 Task: Add the task  Develop a new online tool for online market research to the section Hurry Scurry in the project BitBridge and add a Due Date to the respective task as 2024/03/25
Action: Mouse moved to (401, 377)
Screenshot: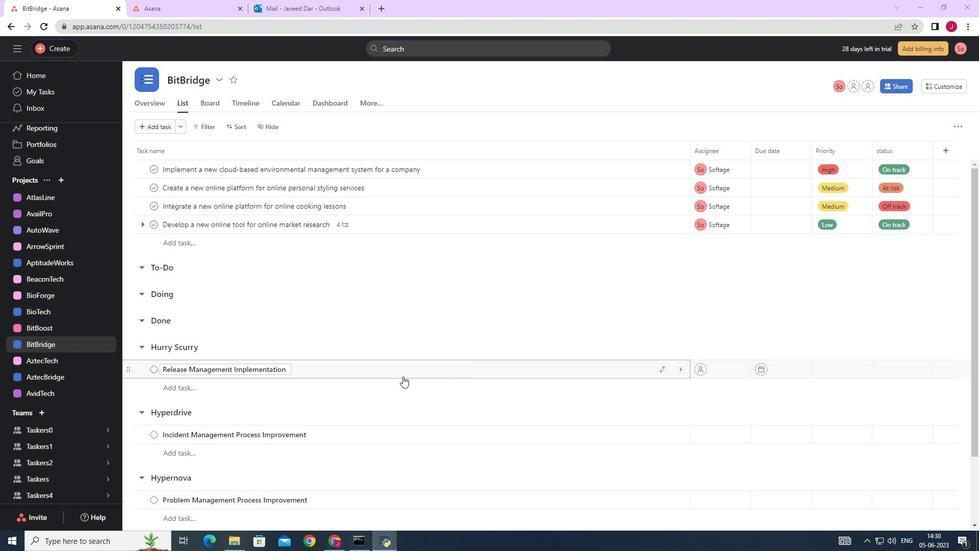 
Action: Mouse scrolled (401, 377) with delta (0, 0)
Screenshot: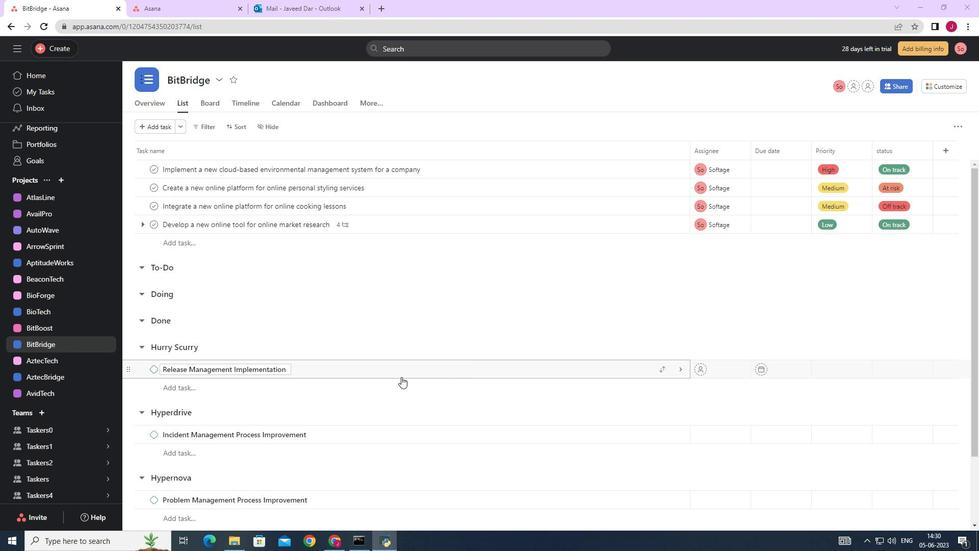 
Action: Mouse scrolled (401, 377) with delta (0, 0)
Screenshot: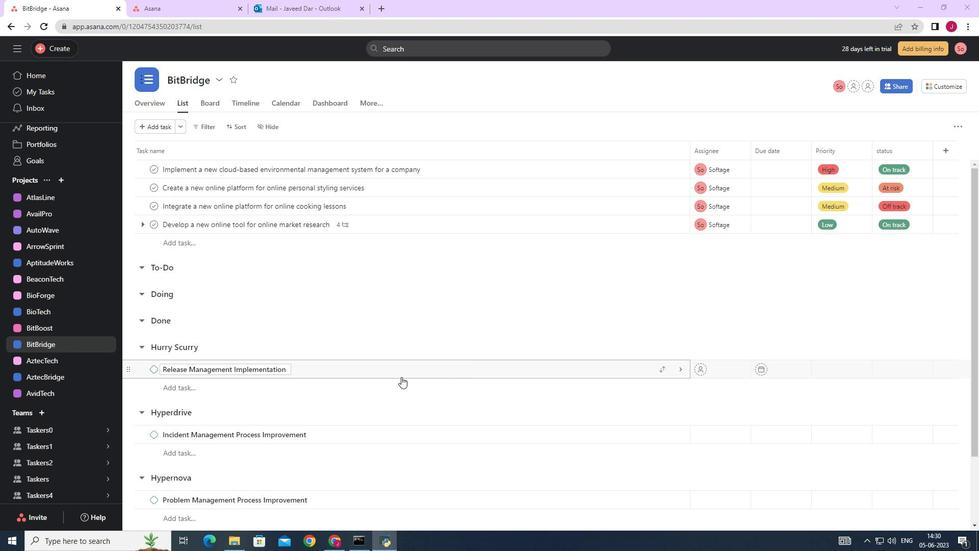 
Action: Mouse scrolled (401, 377) with delta (0, 0)
Screenshot: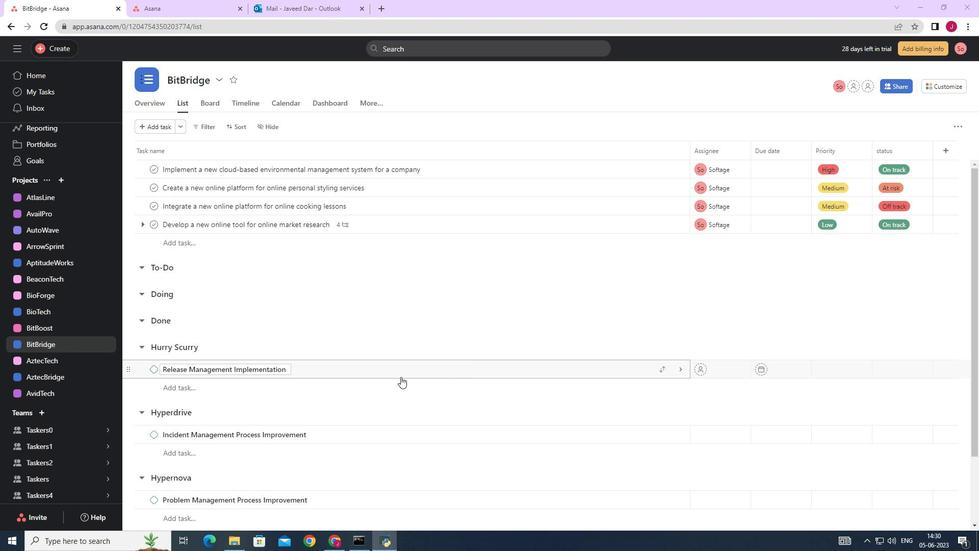 
Action: Mouse scrolled (401, 376) with delta (0, 0)
Screenshot: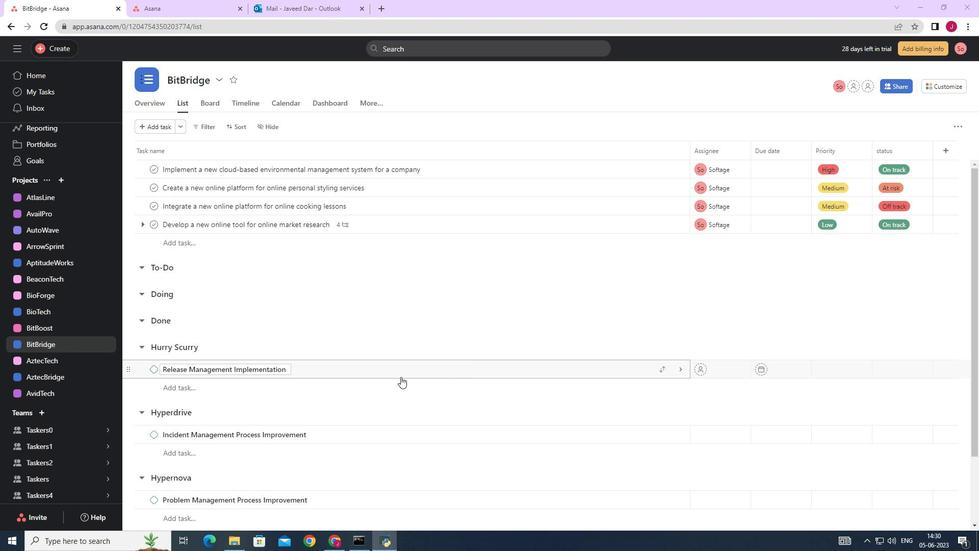 
Action: Mouse scrolled (401, 376) with delta (0, 0)
Screenshot: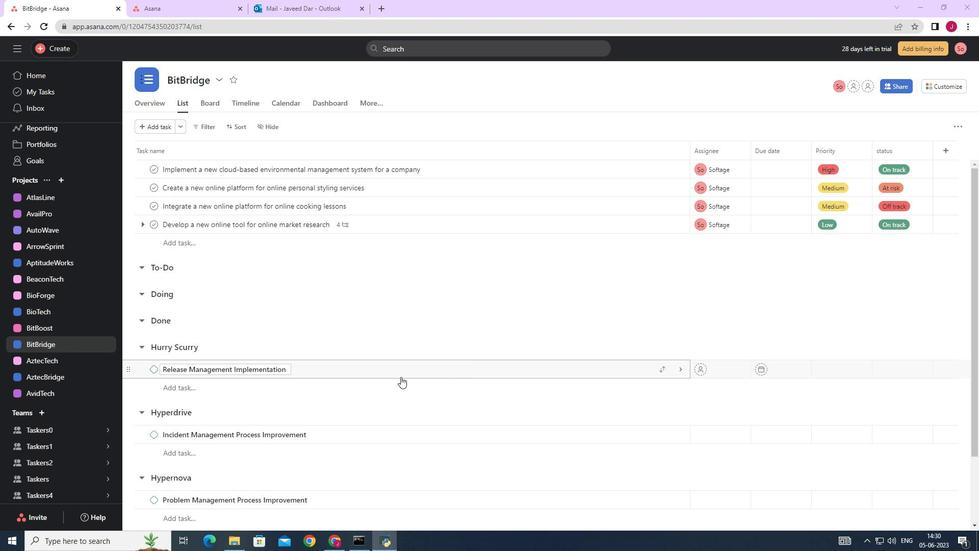 
Action: Mouse scrolled (401, 376) with delta (0, 0)
Screenshot: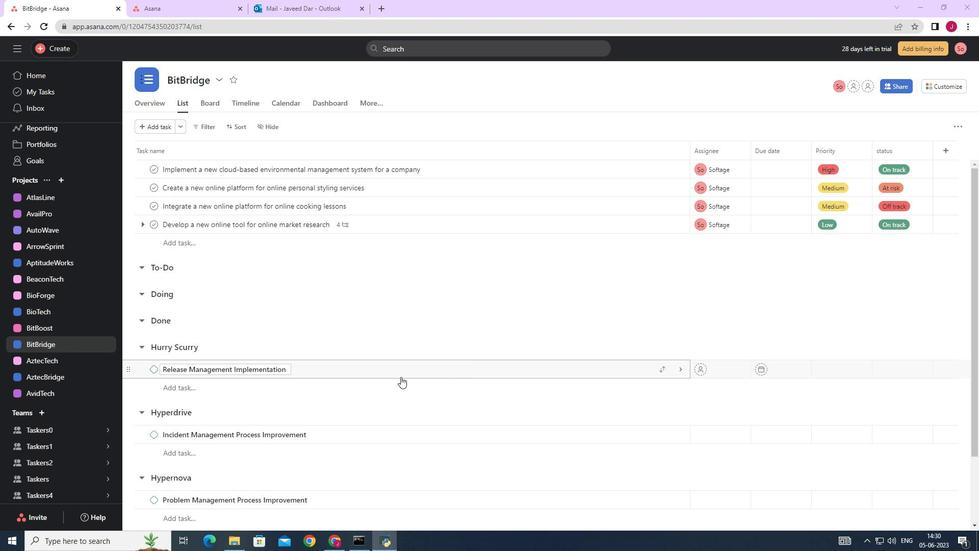
Action: Mouse scrolled (401, 377) with delta (0, 0)
Screenshot: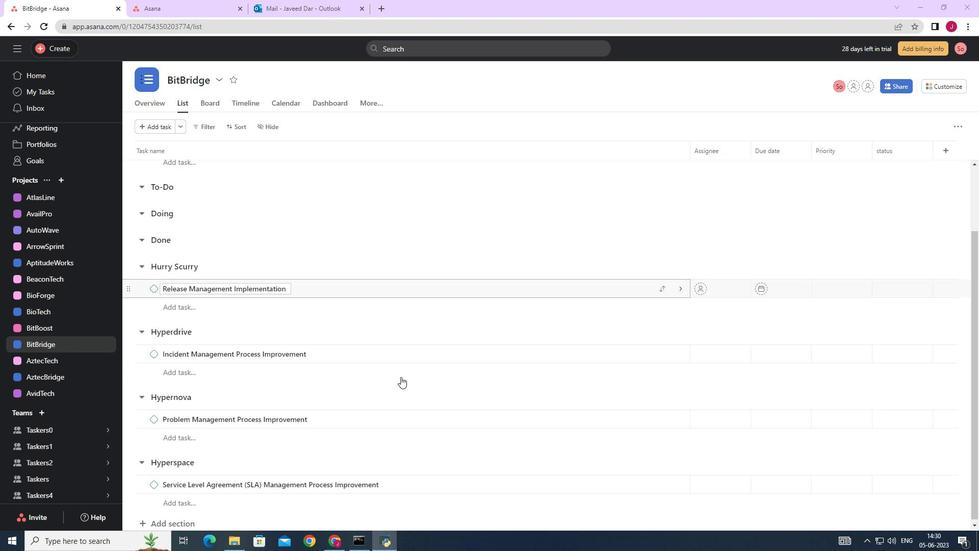 
Action: Mouse scrolled (401, 377) with delta (0, 0)
Screenshot: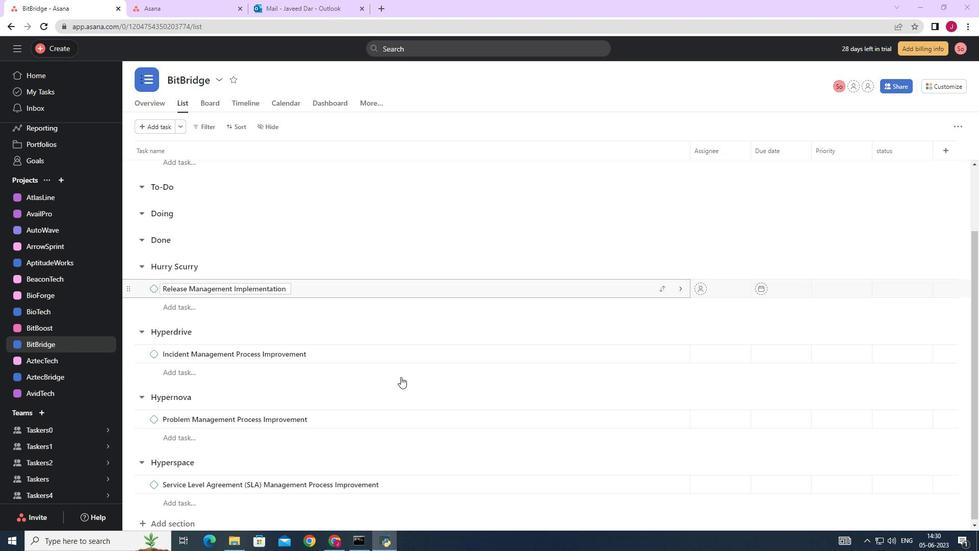 
Action: Mouse scrolled (401, 377) with delta (0, 0)
Screenshot: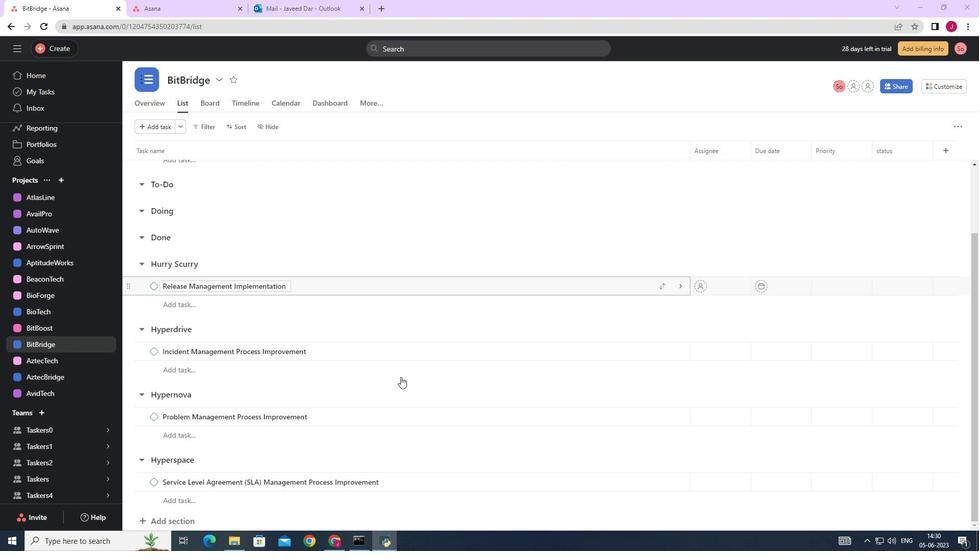 
Action: Mouse moved to (661, 225)
Screenshot: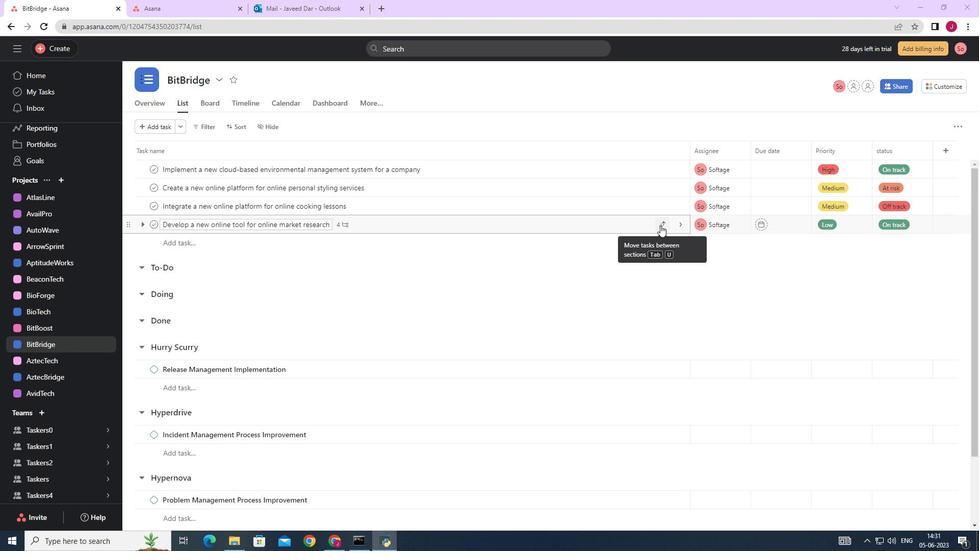 
Action: Mouse pressed left at (661, 225)
Screenshot: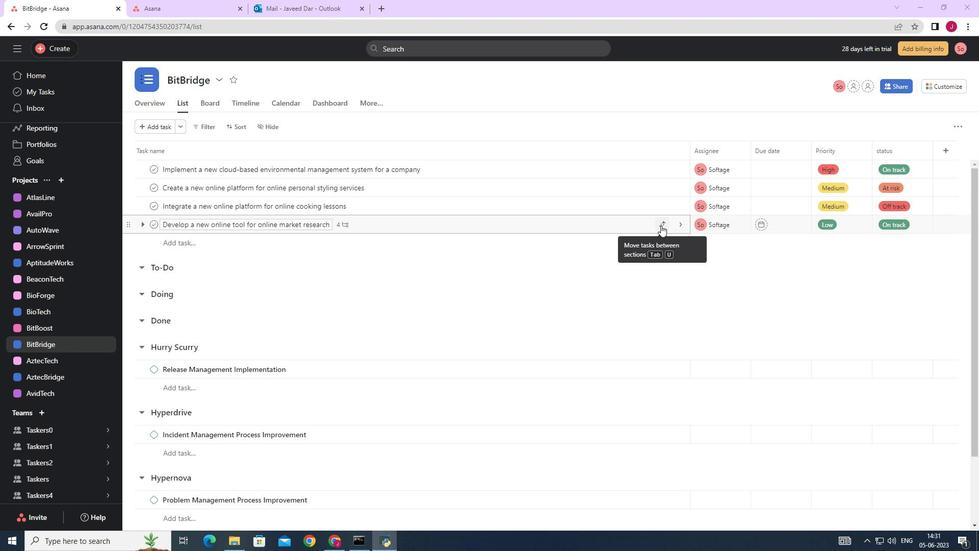 
Action: Mouse moved to (608, 277)
Screenshot: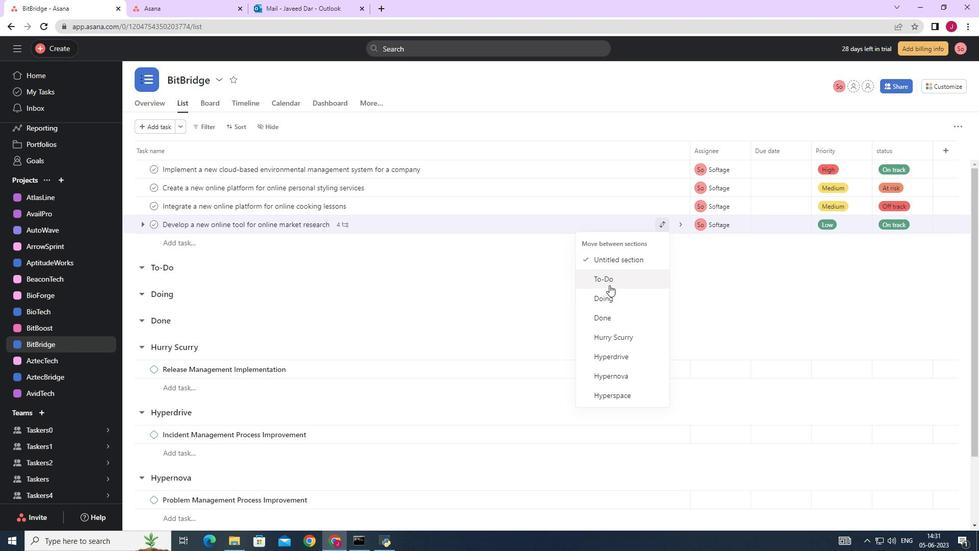 
Action: Mouse pressed left at (608, 277)
Screenshot: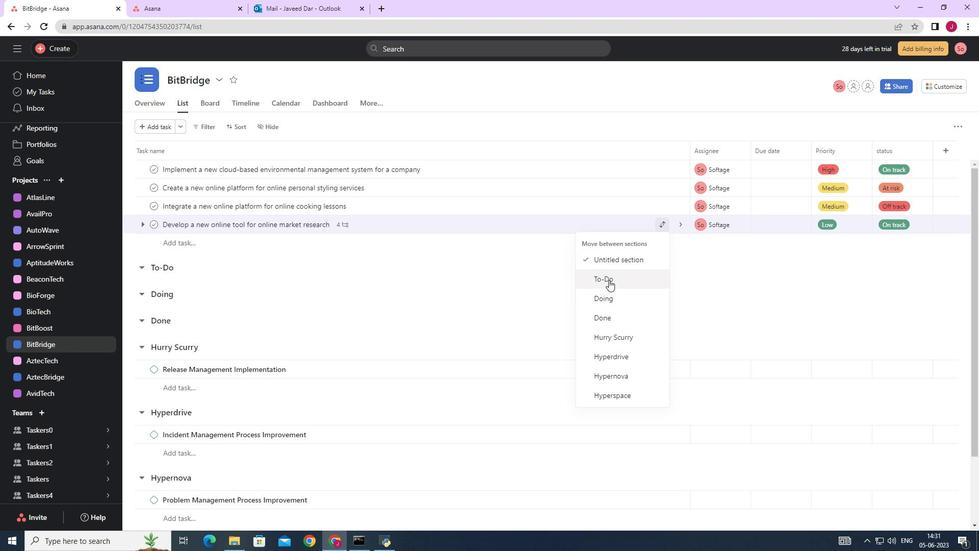 
Action: Mouse moved to (665, 387)
Screenshot: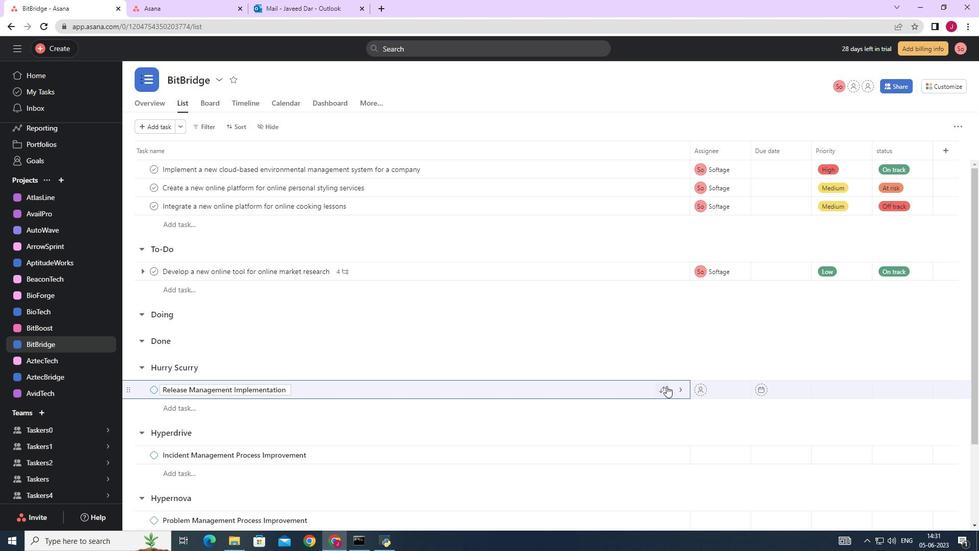 
Action: Mouse pressed left at (665, 387)
Screenshot: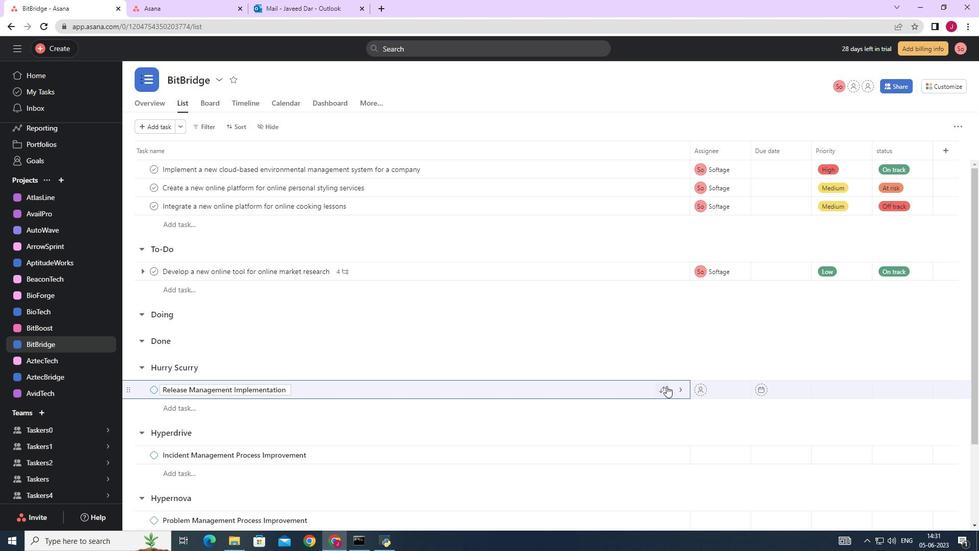 
Action: Mouse moved to (738, 339)
Screenshot: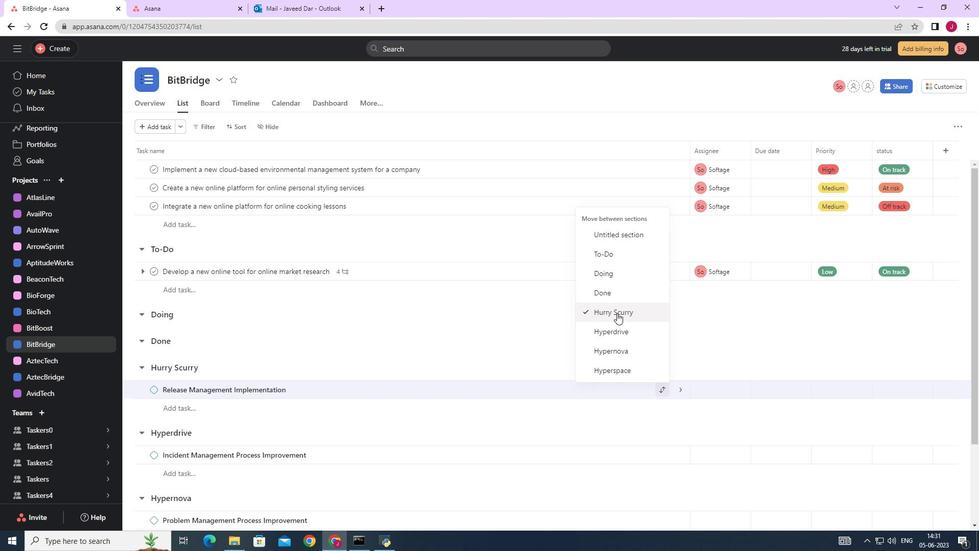 
Action: Mouse pressed left at (738, 339)
Screenshot: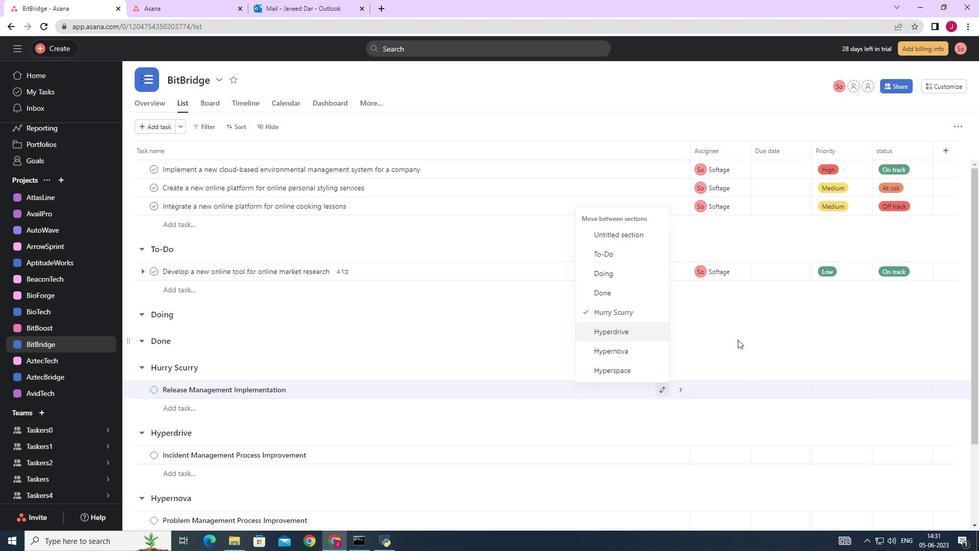 
Action: Mouse moved to (662, 390)
Screenshot: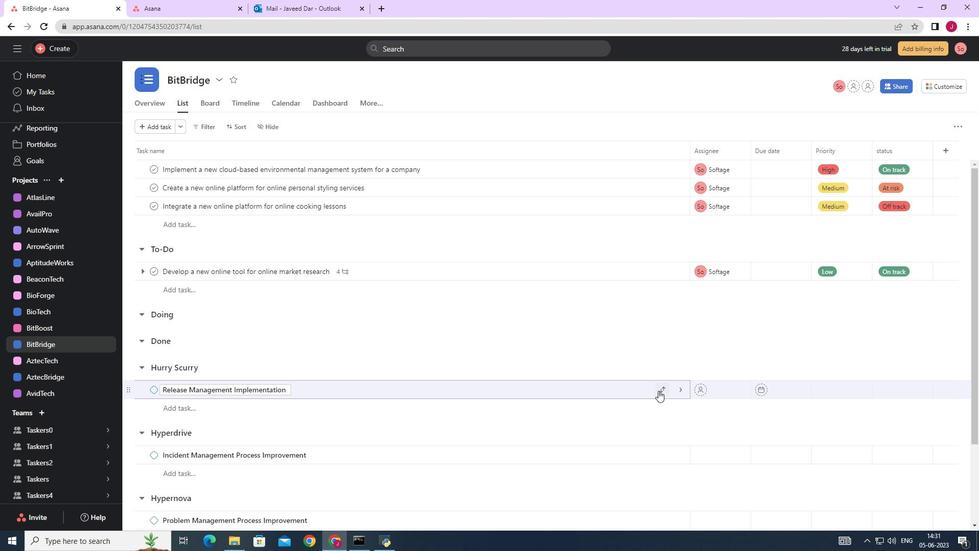 
Action: Mouse pressed left at (662, 390)
Screenshot: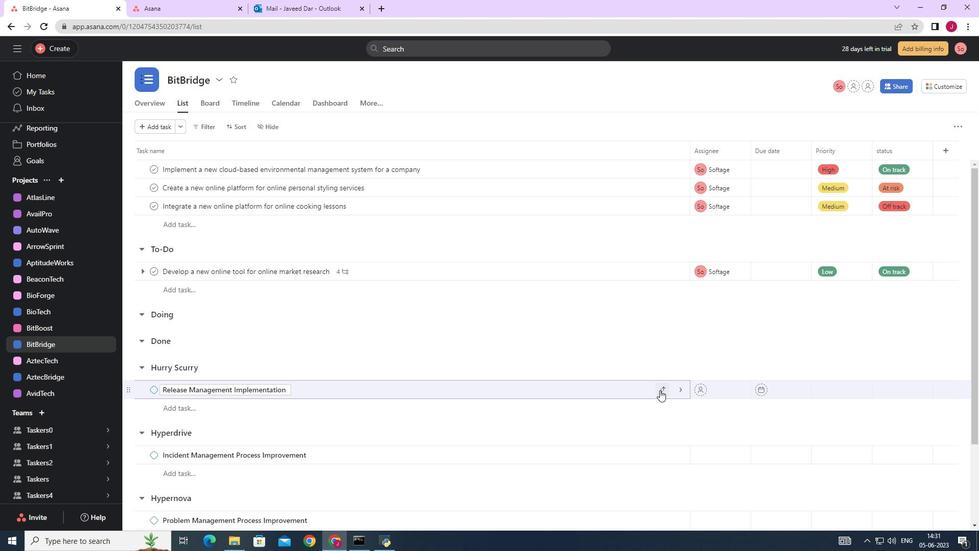
Action: Mouse moved to (662, 390)
Screenshot: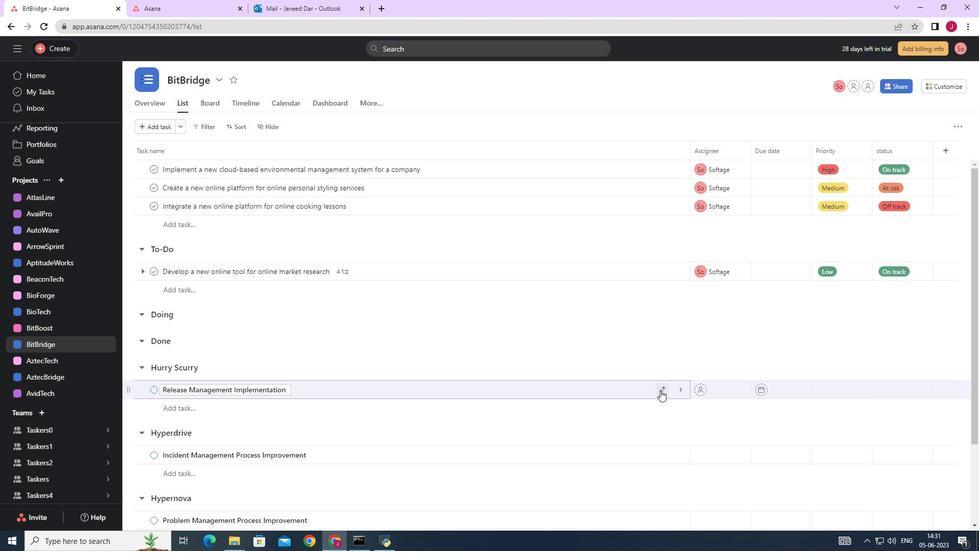 
Action: Mouse pressed left at (662, 390)
Screenshot: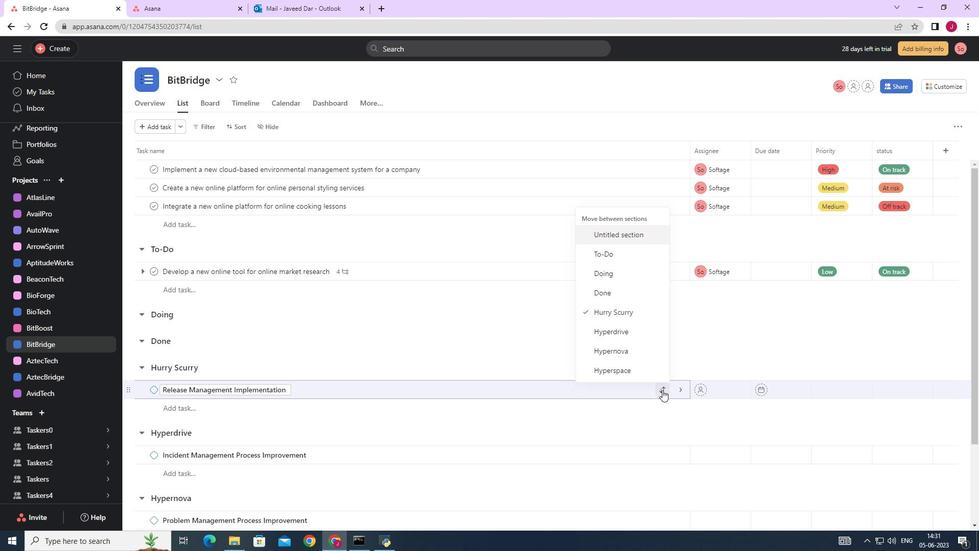 
Action: Mouse moved to (718, 393)
Screenshot: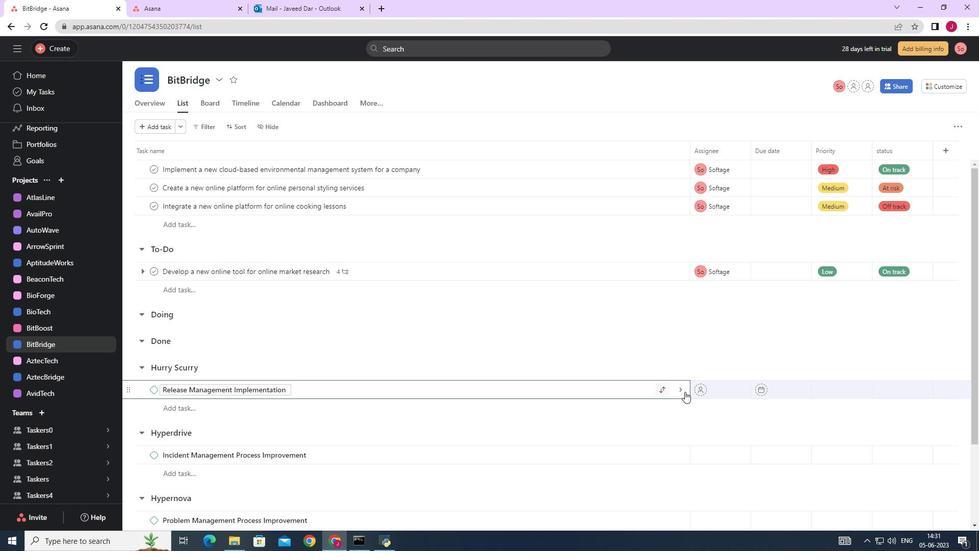 
Action: Mouse pressed left at (718, 393)
Screenshot: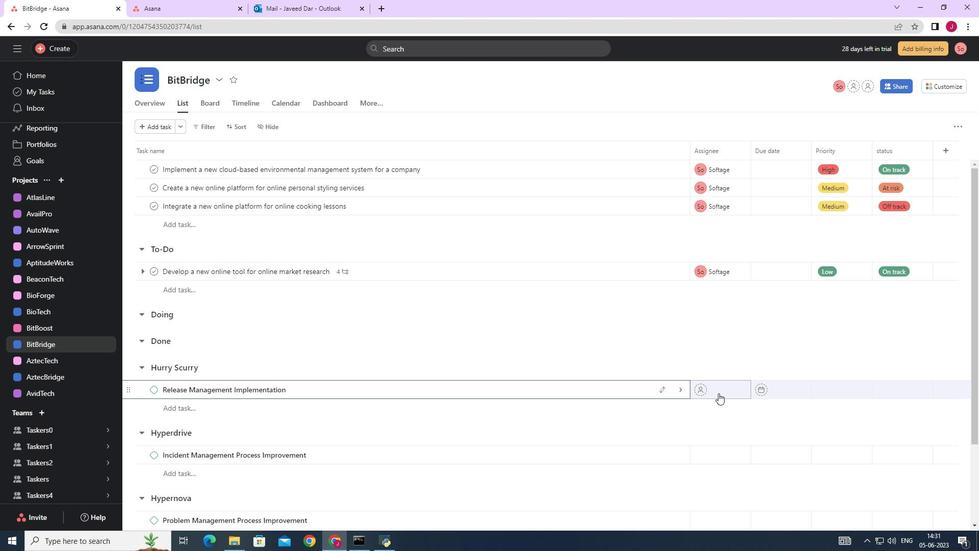 
Action: Mouse moved to (768, 389)
Screenshot: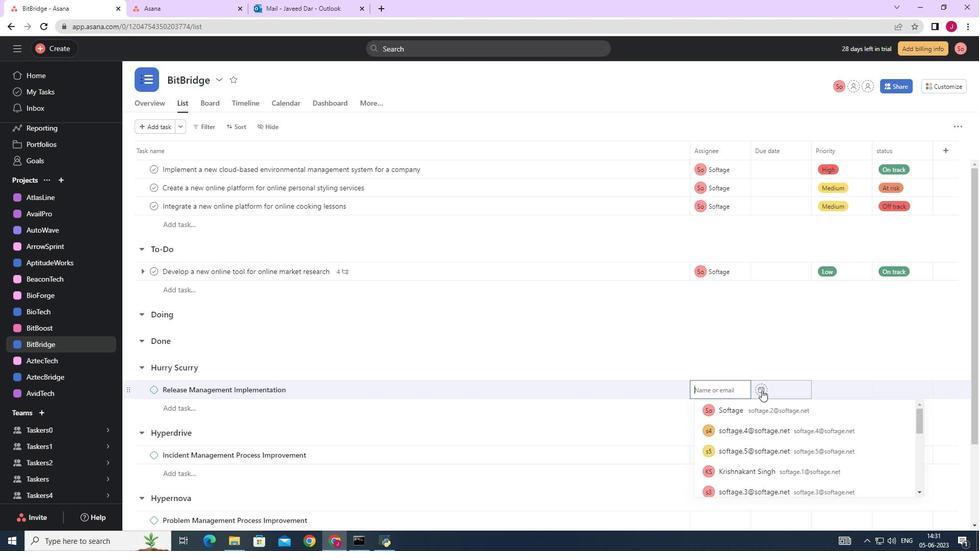 
Action: Mouse pressed left at (768, 389)
Screenshot: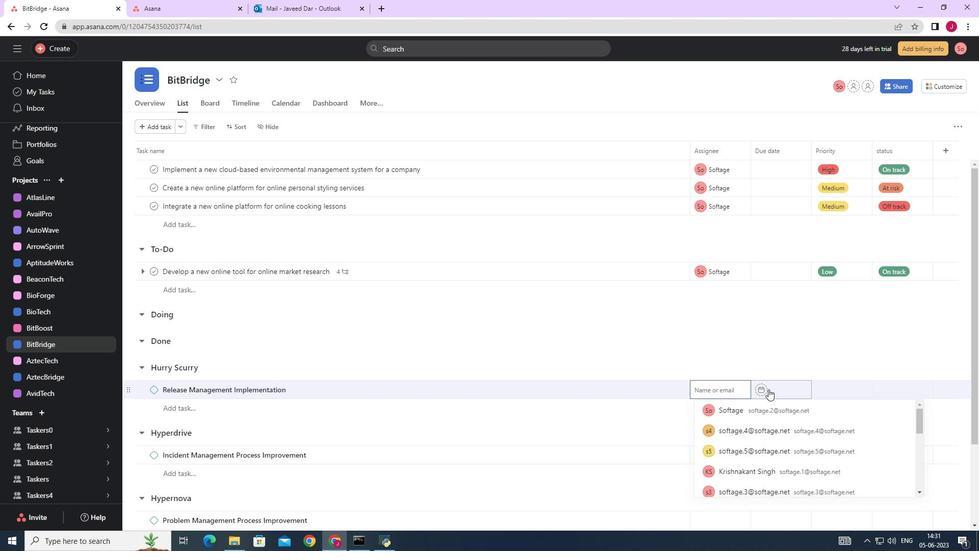 
Action: Mouse moved to (675, 390)
Screenshot: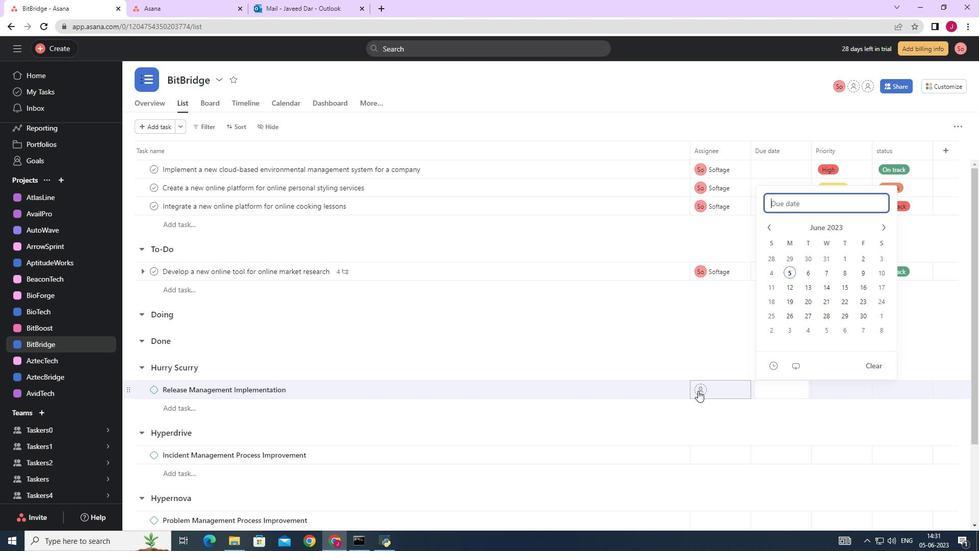
Action: Mouse pressed left at (675, 390)
Screenshot: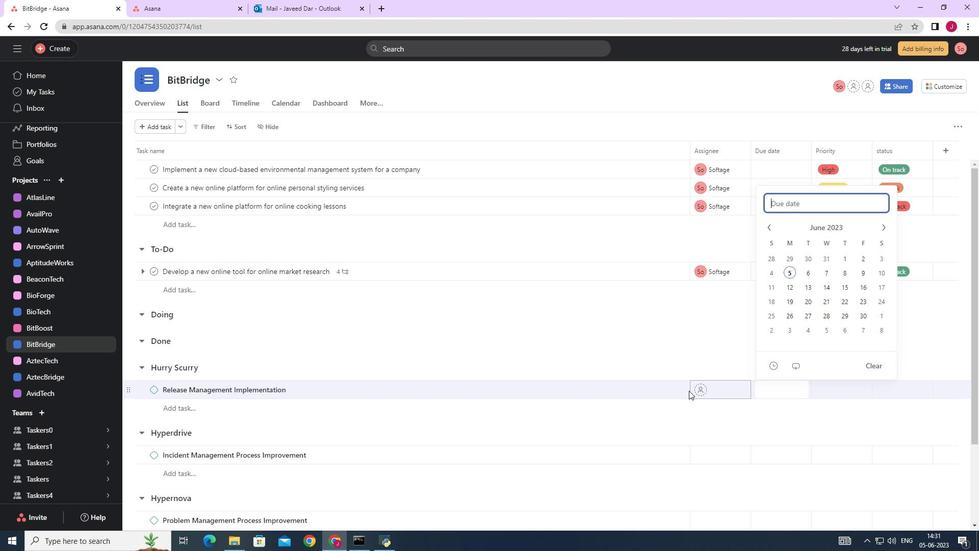 
Action: Mouse moved to (567, 432)
Screenshot: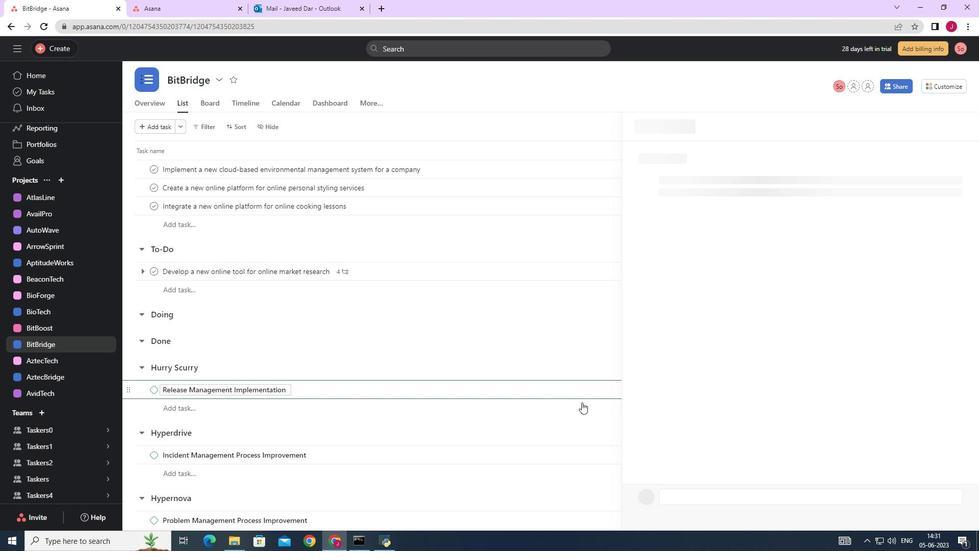 
Action: Mouse pressed left at (567, 432)
Screenshot: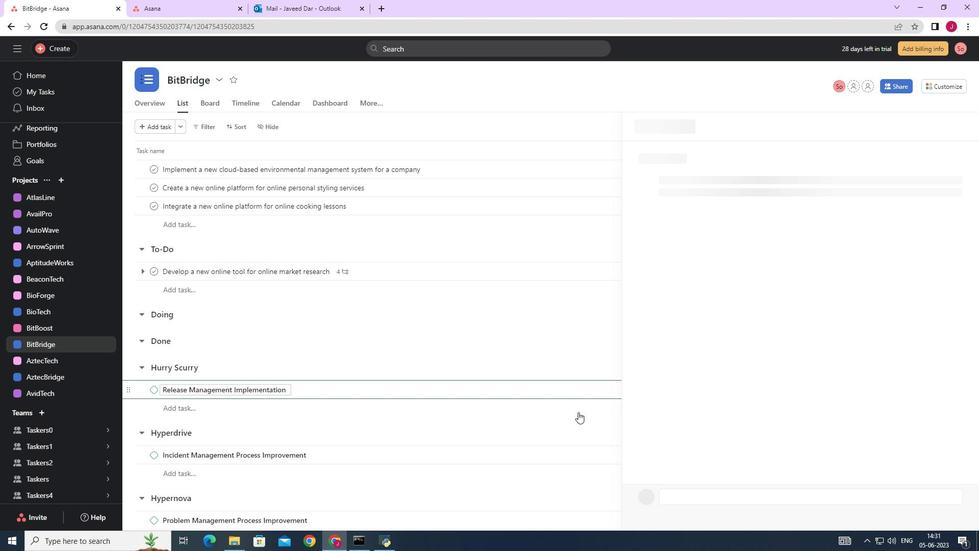 
Action: Mouse moved to (959, 128)
Screenshot: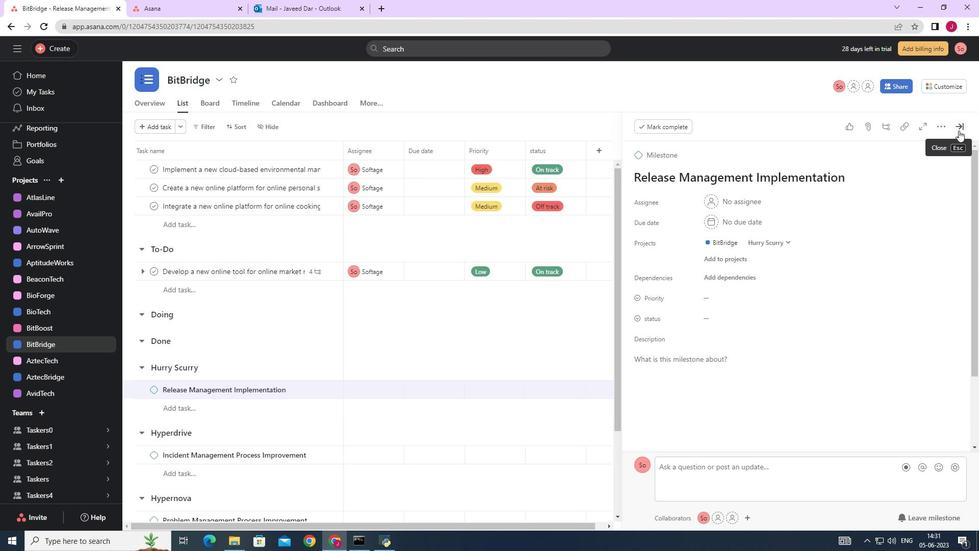 
Action: Mouse pressed left at (959, 128)
Screenshot: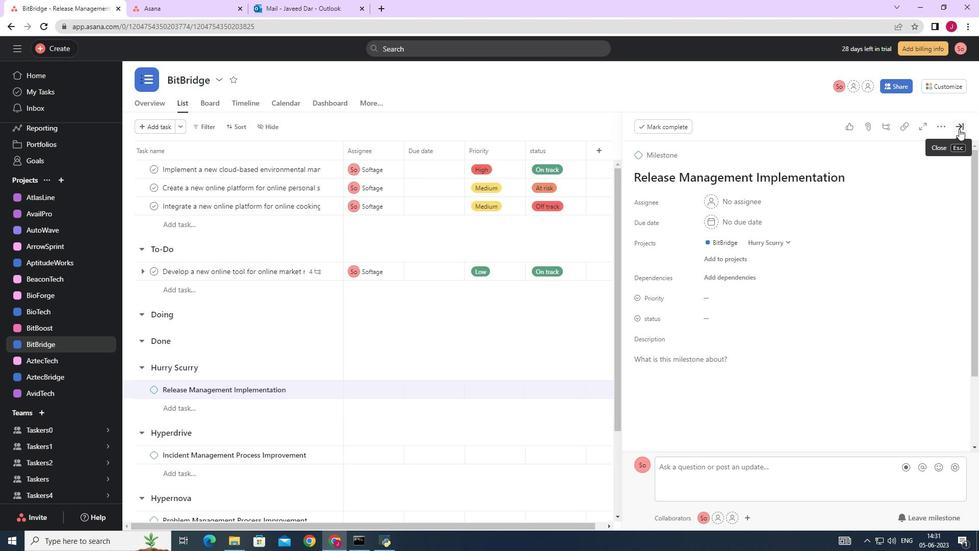 
Action: Mouse moved to (625, 344)
Screenshot: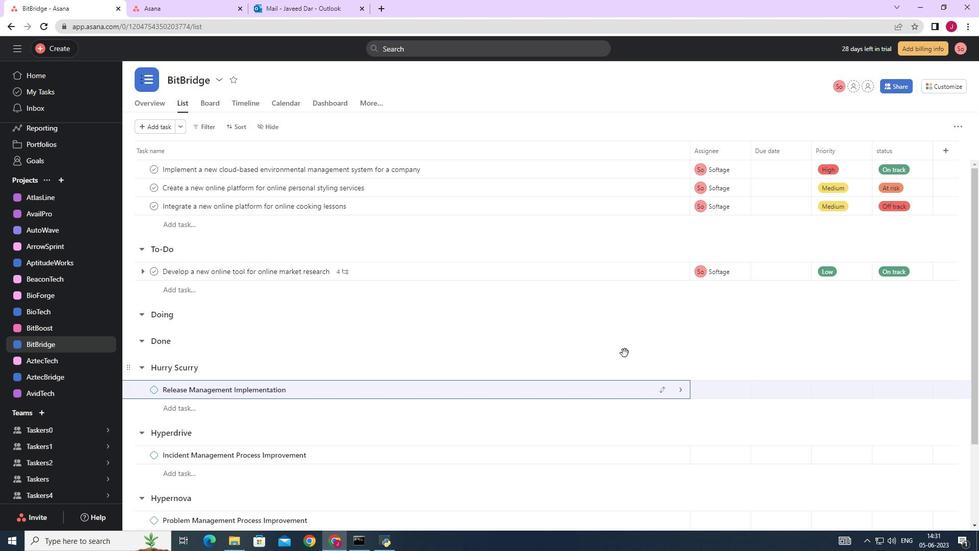 
Action: Mouse pressed left at (625, 344)
Screenshot: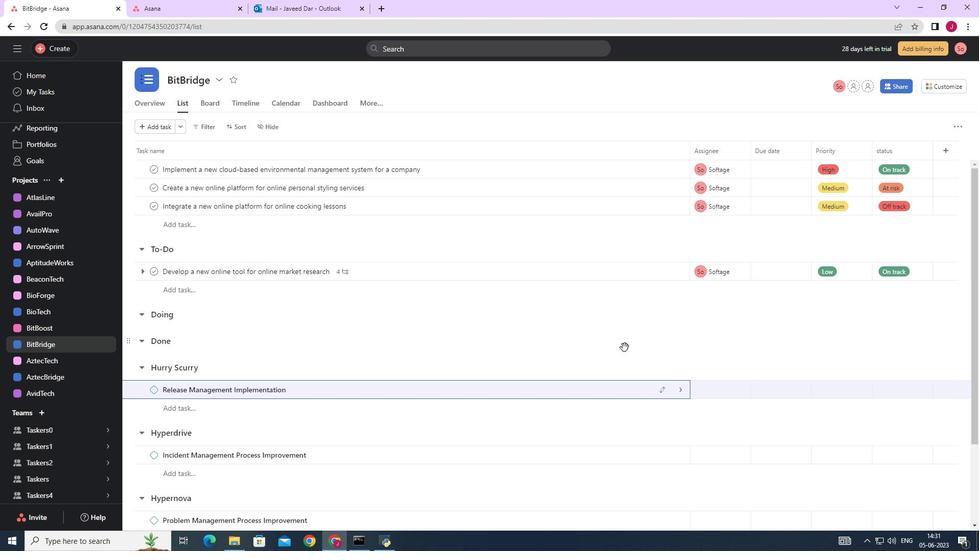 
Action: Mouse moved to (774, 270)
Screenshot: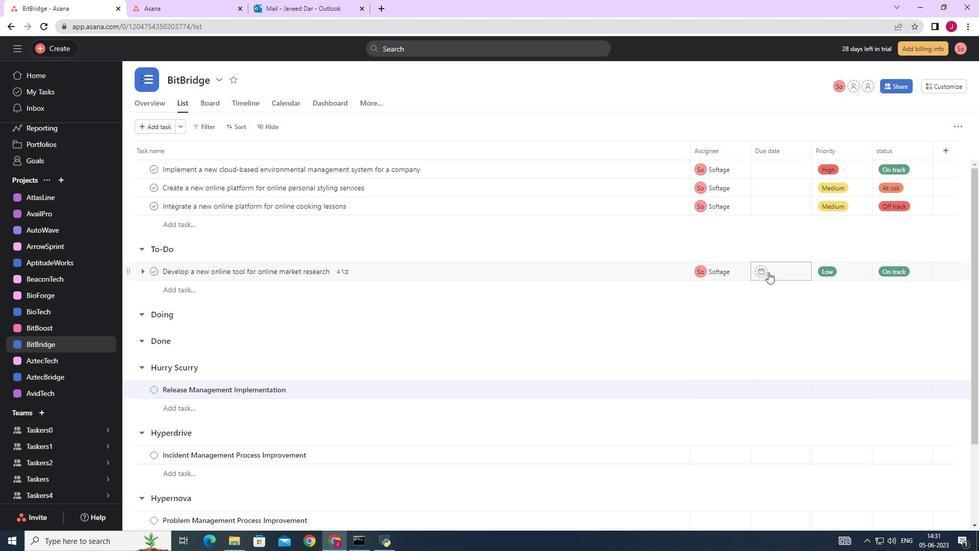 
Action: Mouse pressed left at (774, 270)
Screenshot: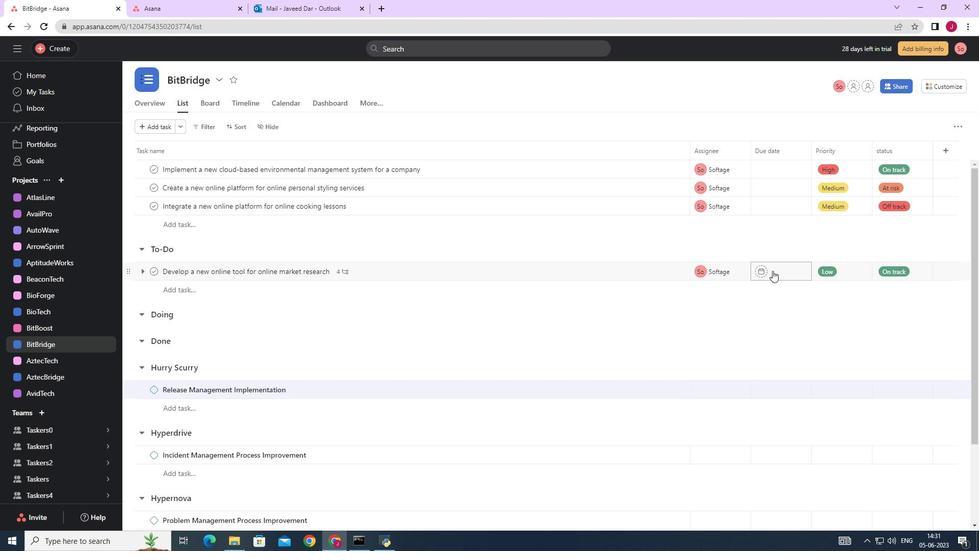 
Action: Mouse moved to (664, 269)
Screenshot: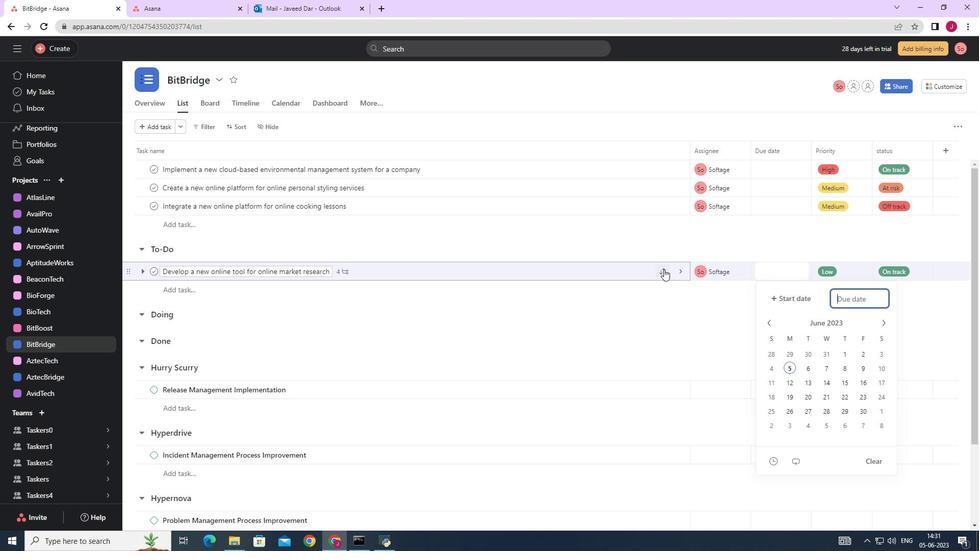 
Action: Mouse pressed left at (664, 269)
Screenshot: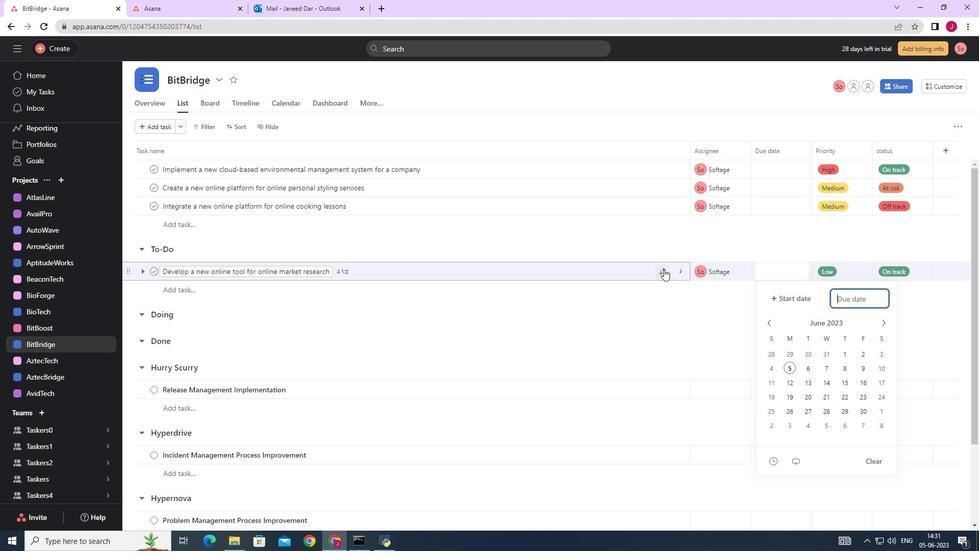 
Action: Mouse moved to (615, 382)
Screenshot: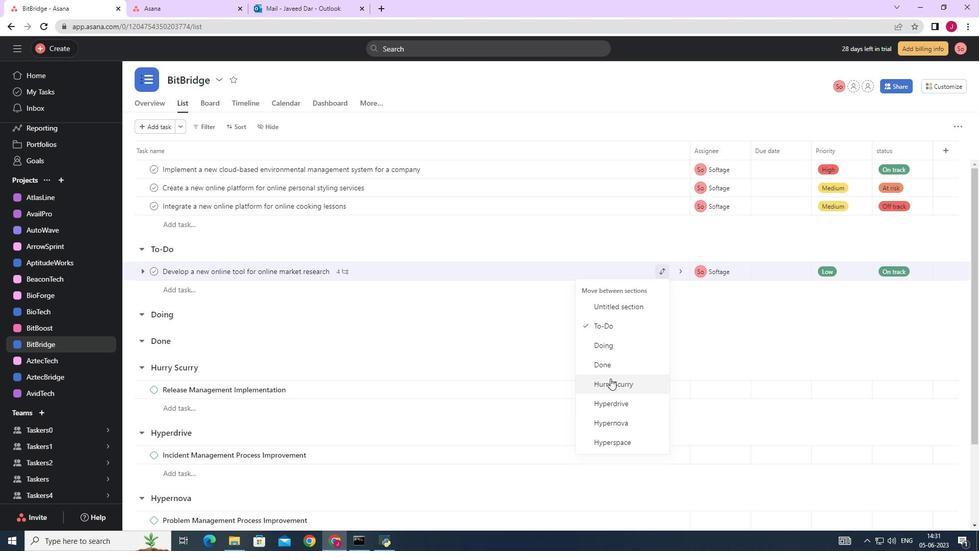 
Action: Mouse pressed left at (615, 382)
Screenshot: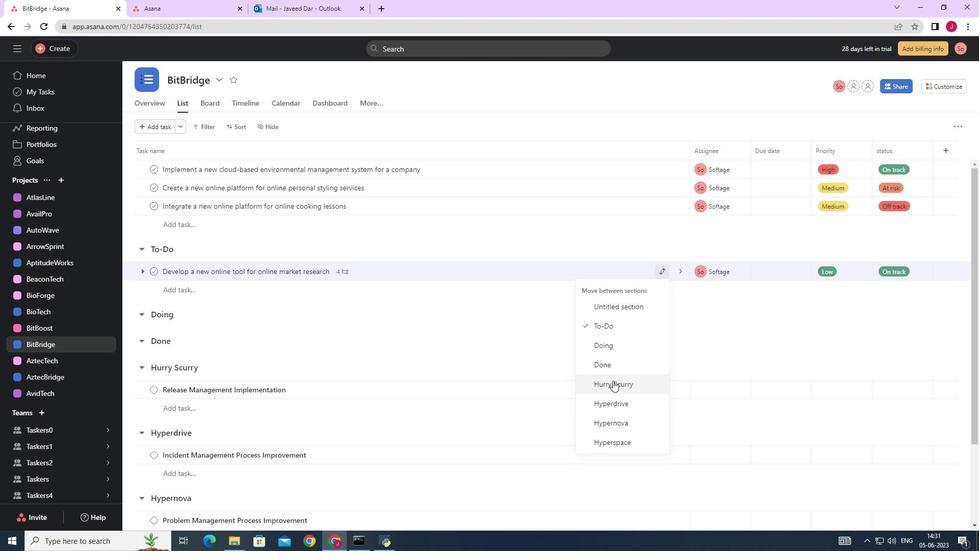 
Action: Mouse moved to (776, 350)
Screenshot: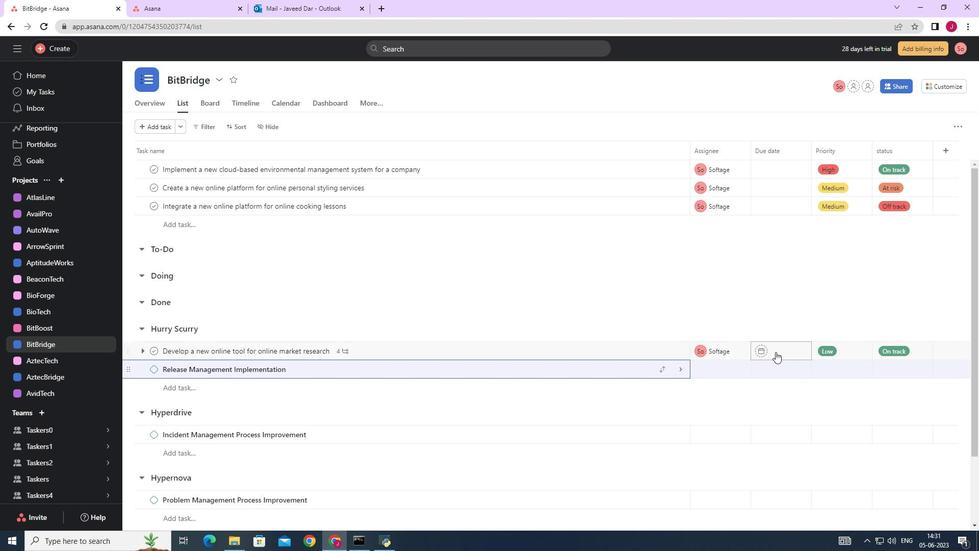 
Action: Mouse pressed left at (776, 350)
Screenshot: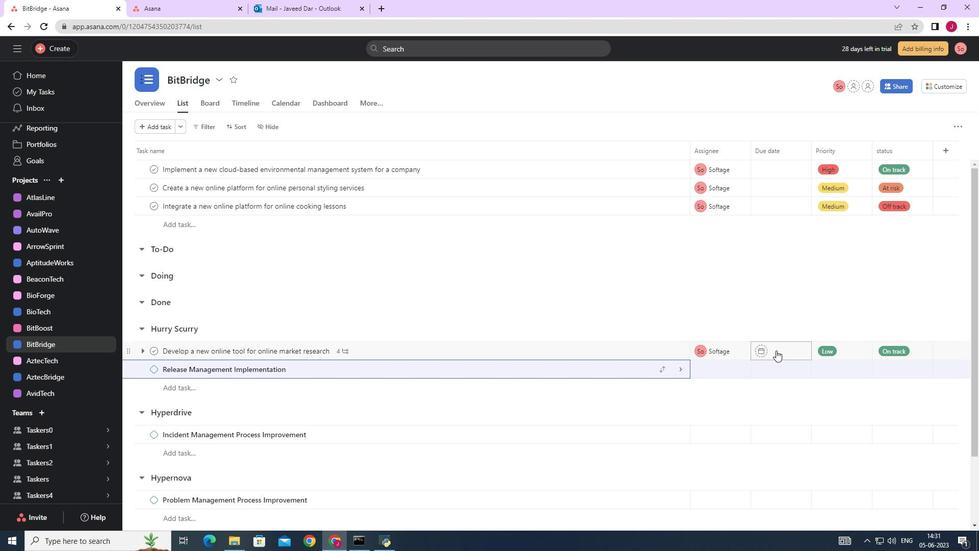 
Action: Mouse moved to (882, 189)
Screenshot: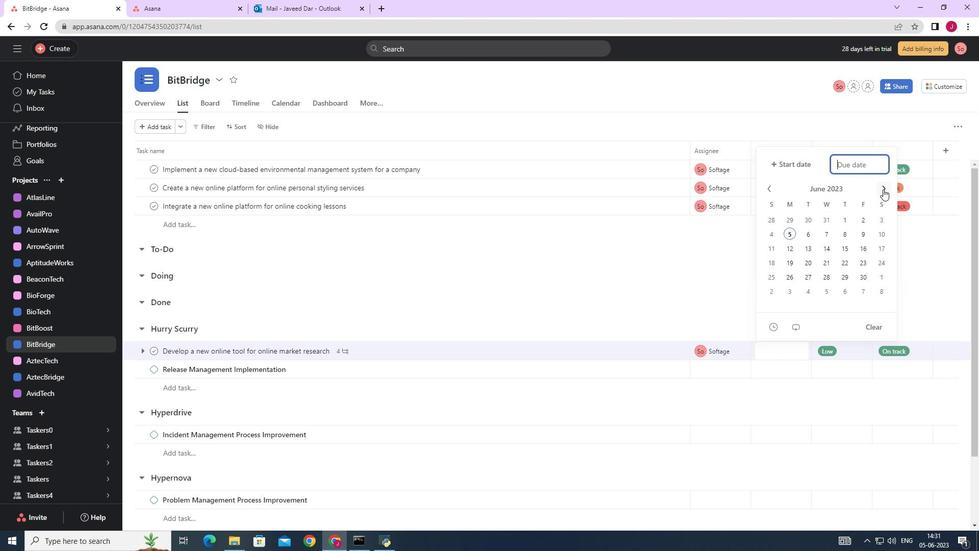 
Action: Mouse pressed left at (882, 189)
Screenshot: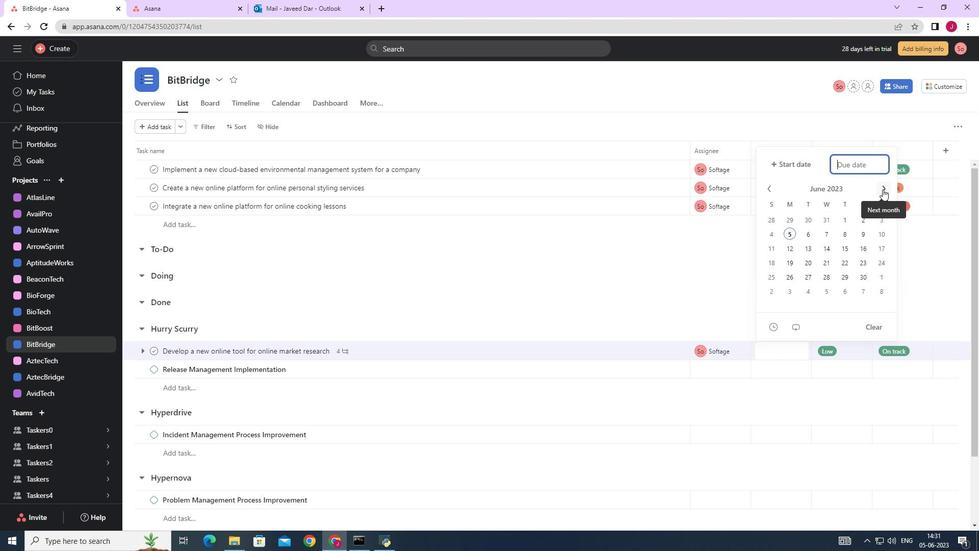 
Action: Mouse pressed left at (882, 189)
Screenshot: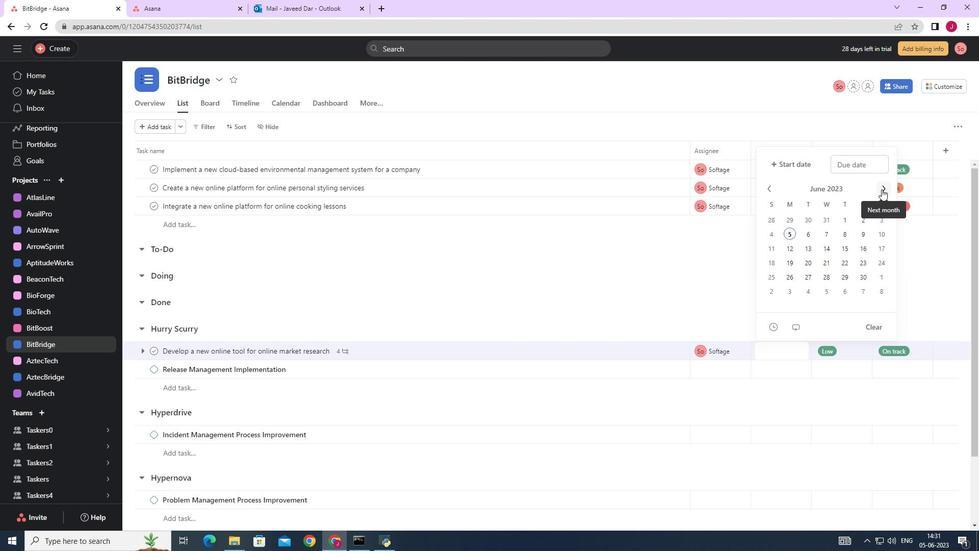 
Action: Mouse pressed left at (882, 189)
Screenshot: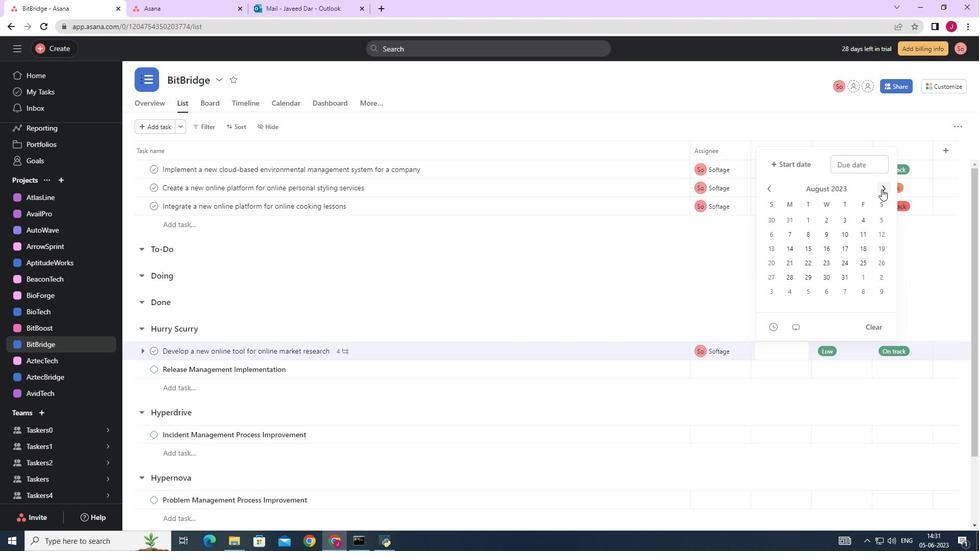 
Action: Mouse pressed left at (882, 189)
Screenshot: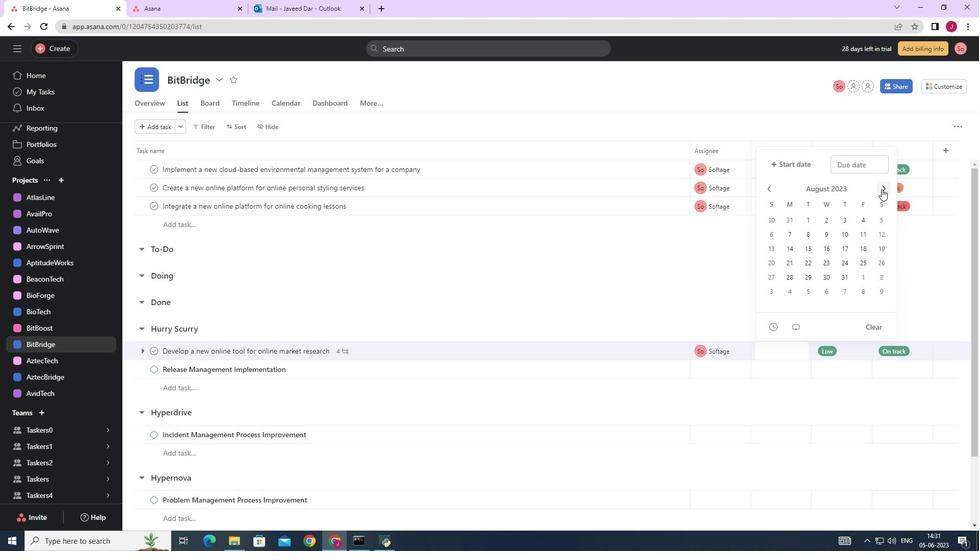
Action: Mouse pressed left at (882, 189)
Screenshot: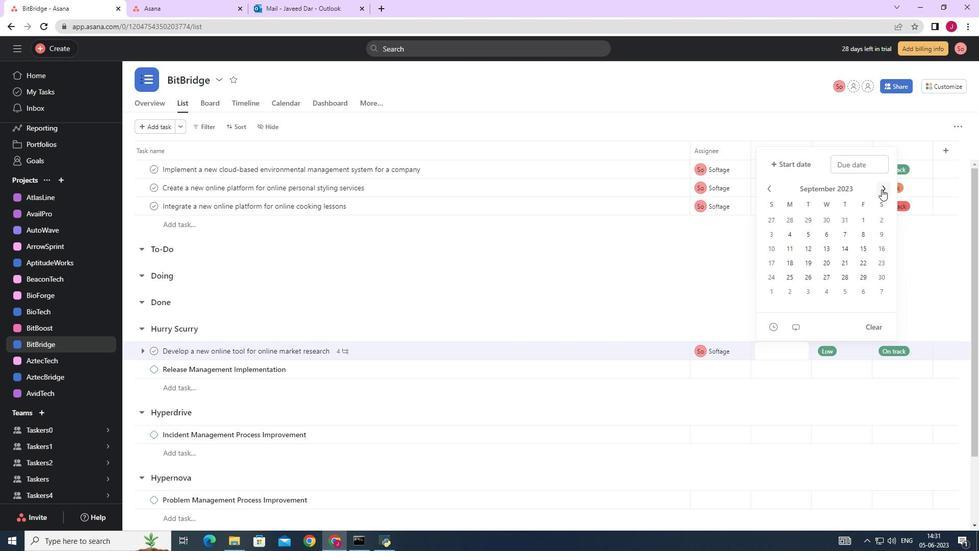 
Action: Mouse pressed left at (882, 189)
Screenshot: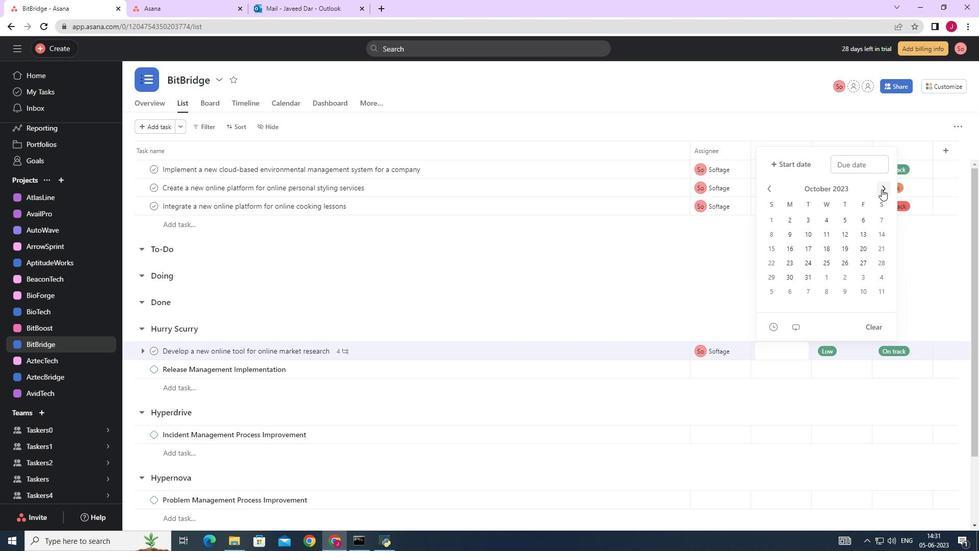 
Action: Mouse pressed left at (882, 189)
Screenshot: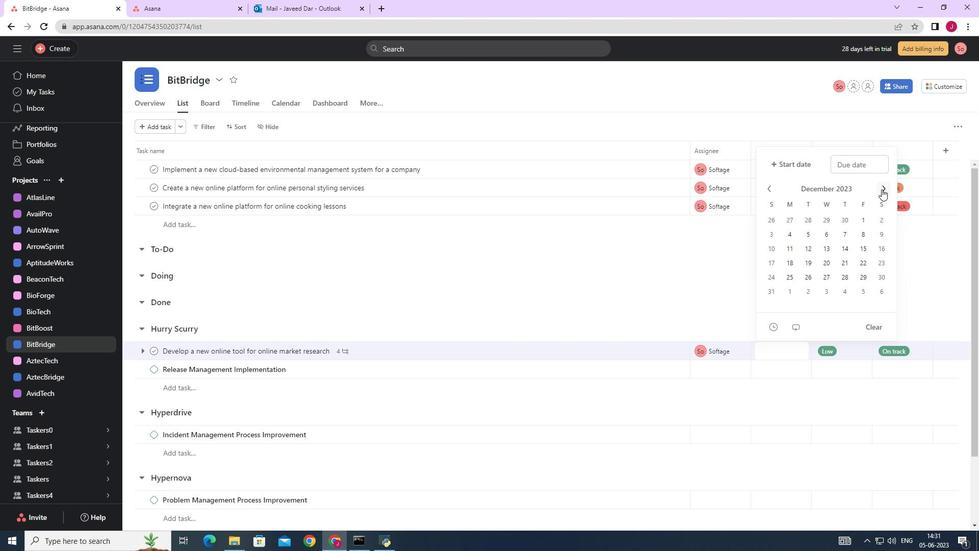 
Action: Mouse pressed left at (882, 189)
Screenshot: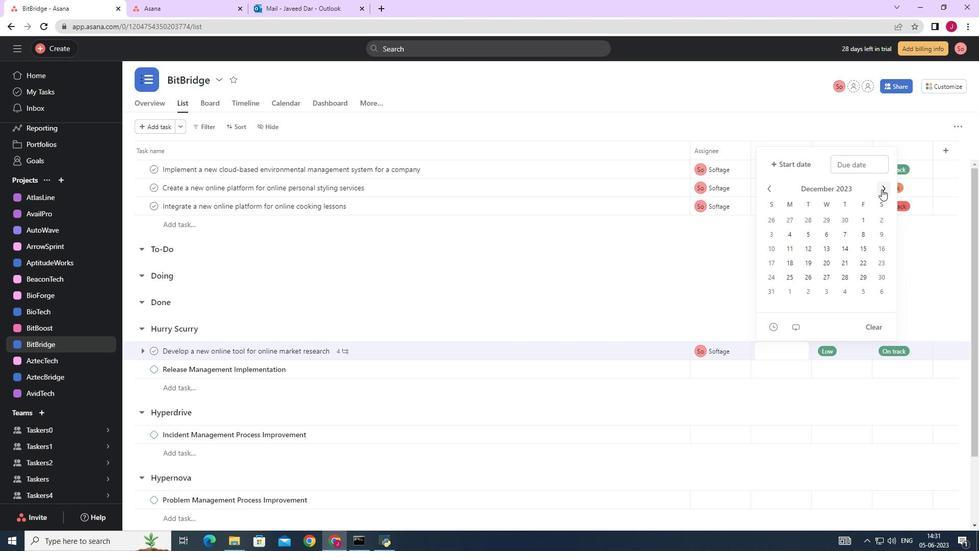 
Action: Mouse pressed left at (882, 189)
Screenshot: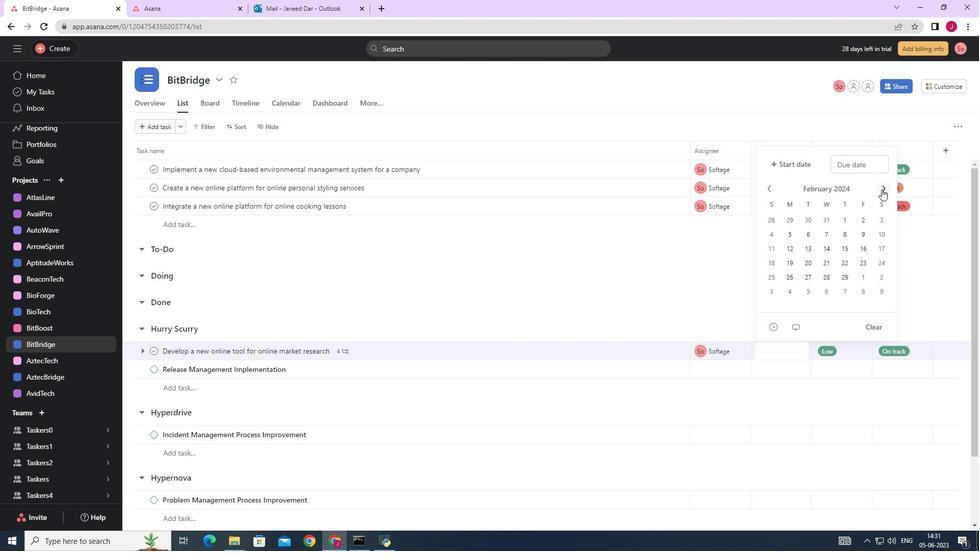 
Action: Mouse moved to (792, 277)
Screenshot: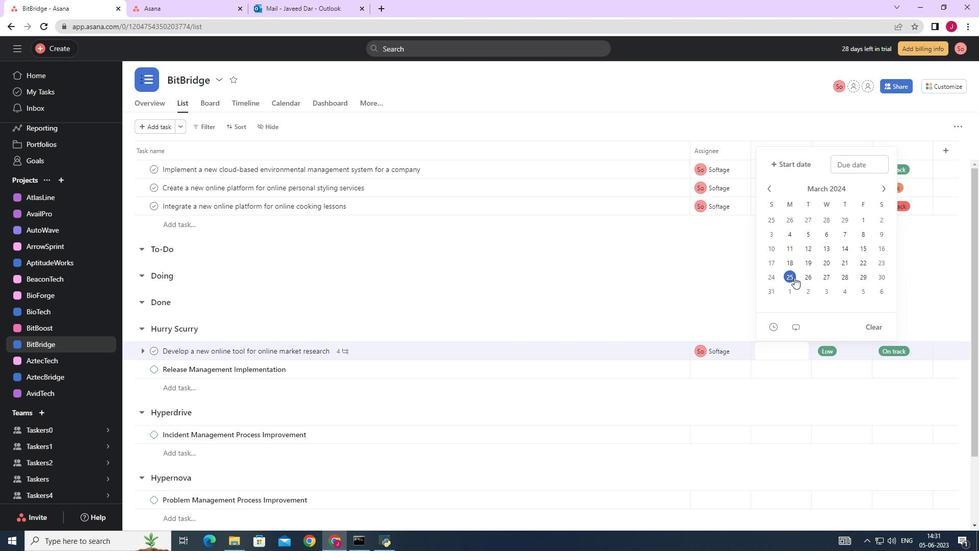 
Action: Mouse pressed left at (792, 277)
Screenshot: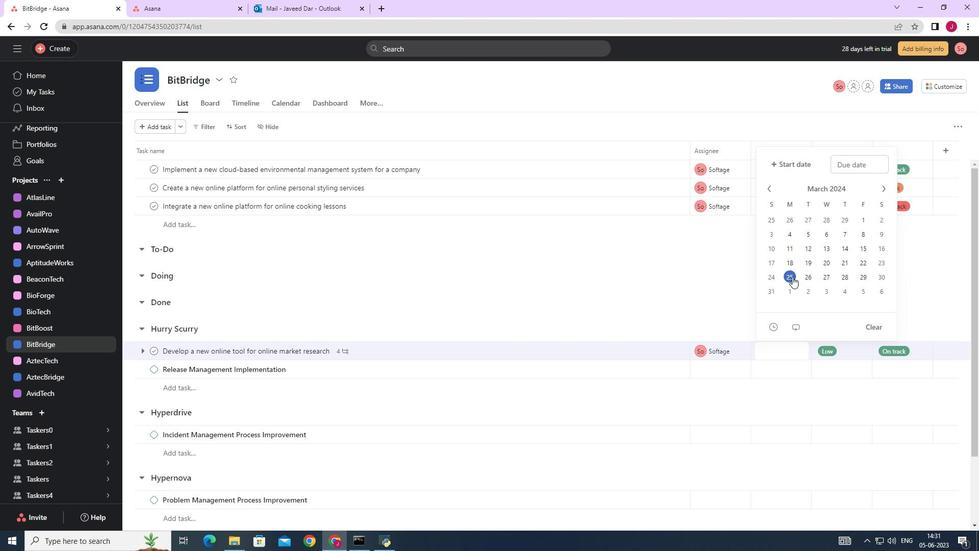 
Action: Mouse moved to (939, 279)
Screenshot: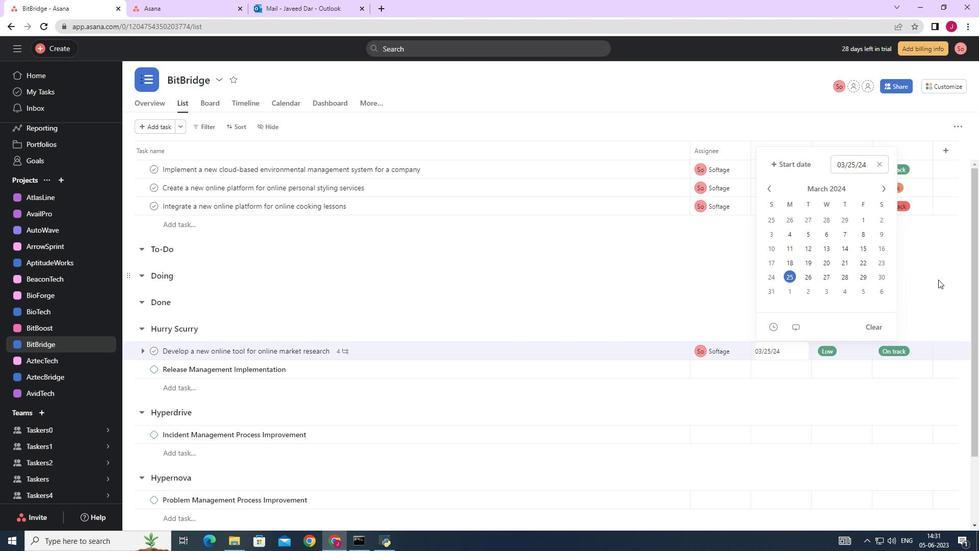 
Action: Mouse pressed left at (939, 279)
Screenshot: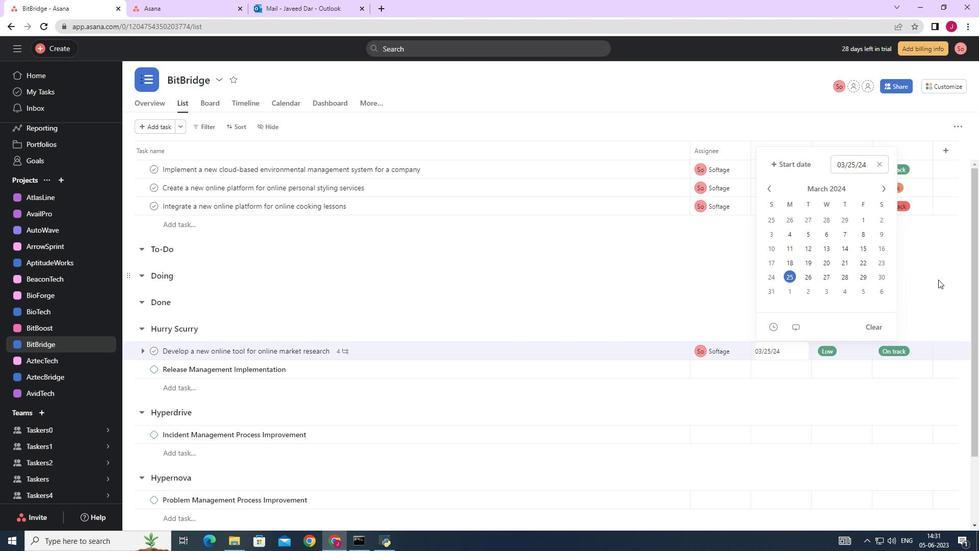 
Action: Mouse moved to (81, 414)
Screenshot: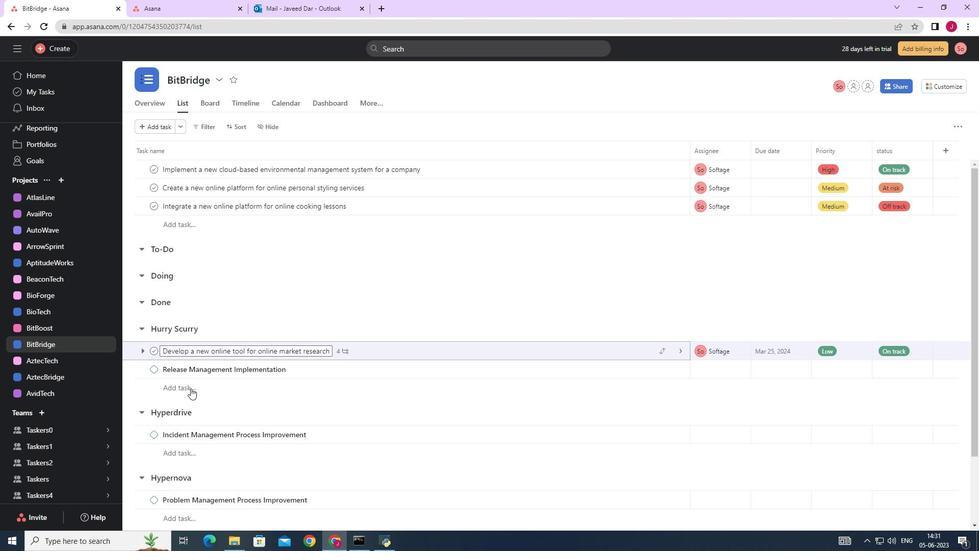 
